 Task: Check the average views per listing of ceramic floors in the last 5 years.
Action: Mouse moved to (913, 211)
Screenshot: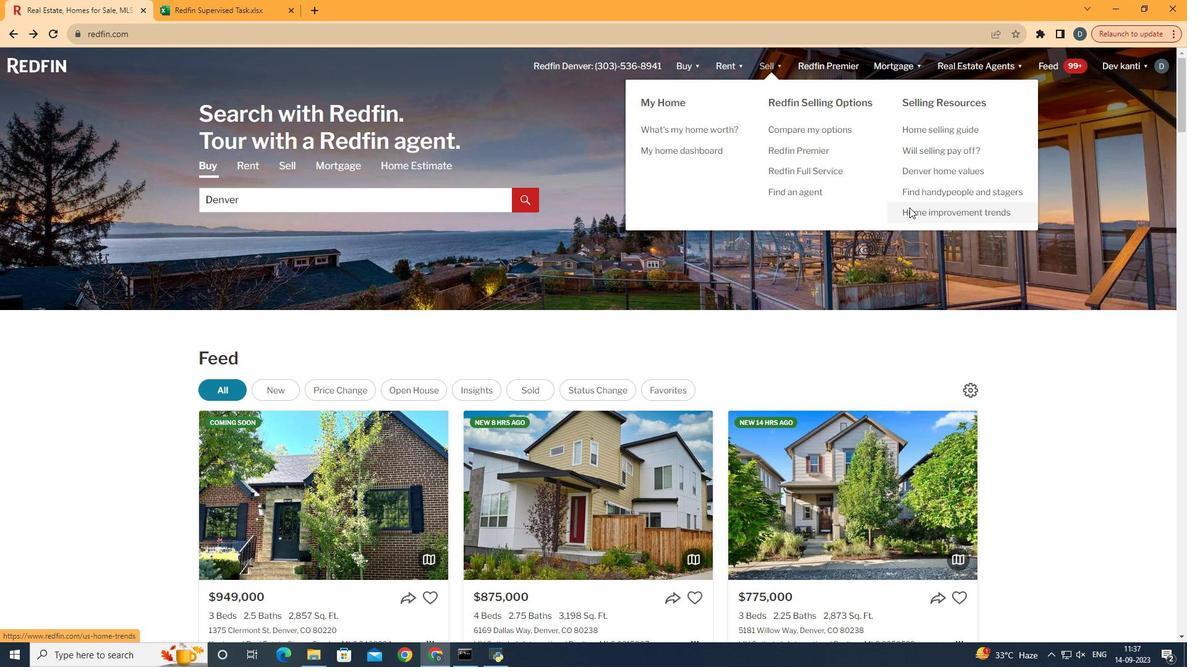 
Action: Mouse pressed left at (913, 211)
Screenshot: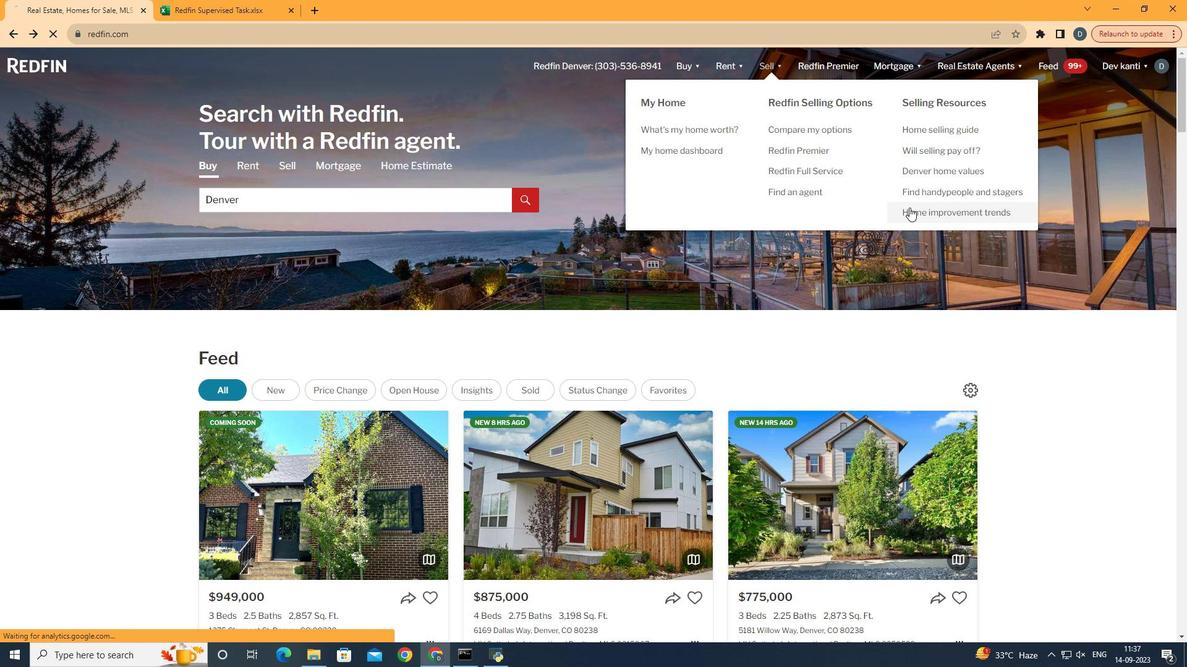 
Action: Mouse moved to (314, 241)
Screenshot: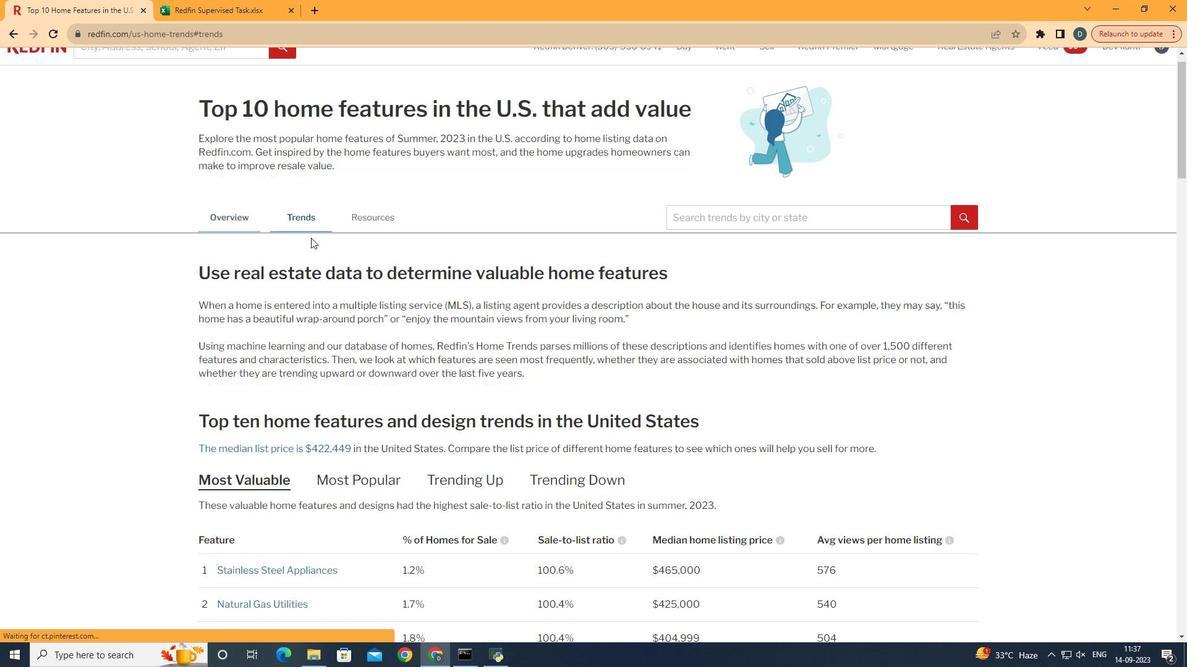 
Action: Mouse pressed left at (314, 241)
Screenshot: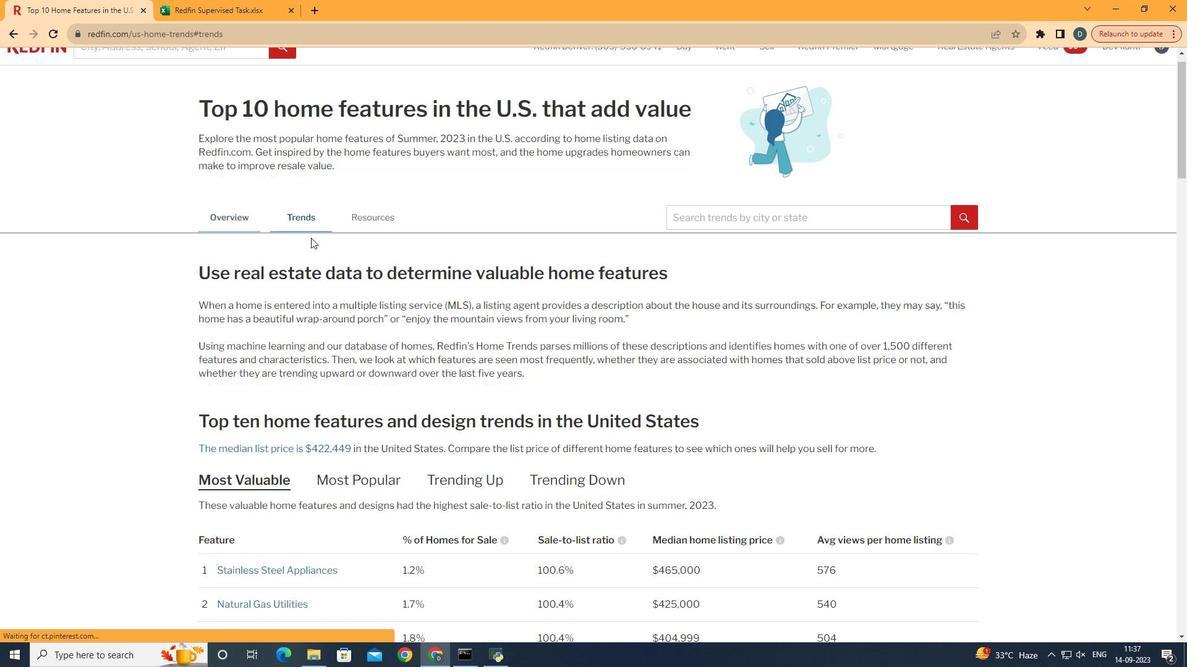 
Action: Mouse moved to (714, 416)
Screenshot: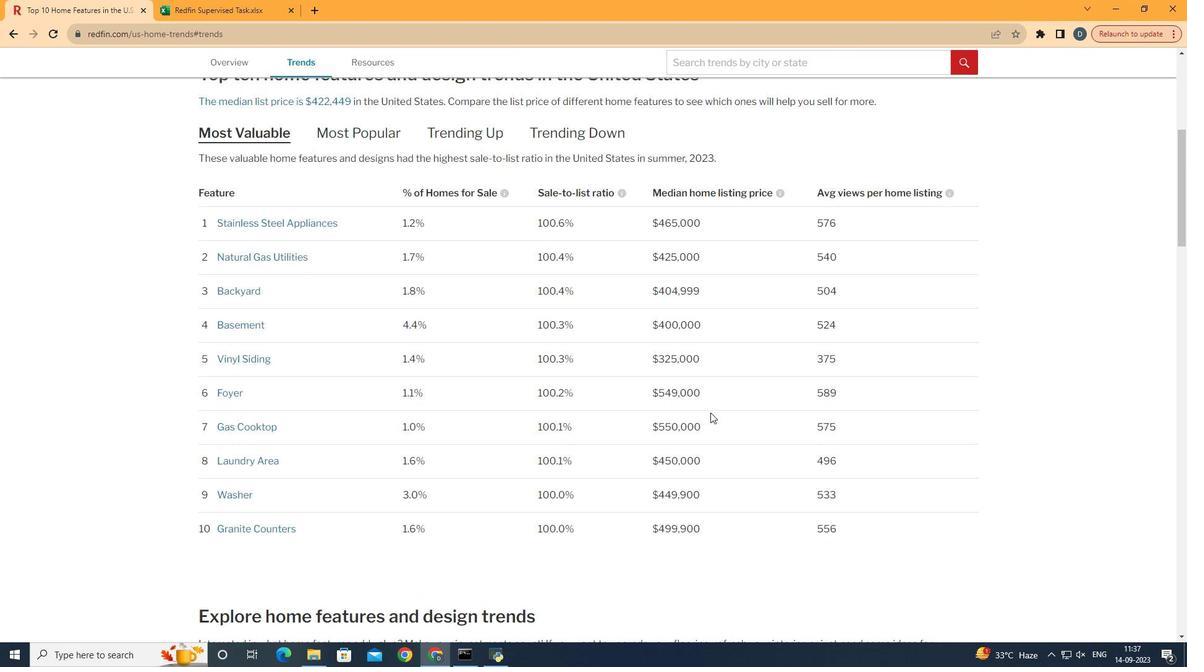 
Action: Mouse scrolled (714, 416) with delta (0, 0)
Screenshot: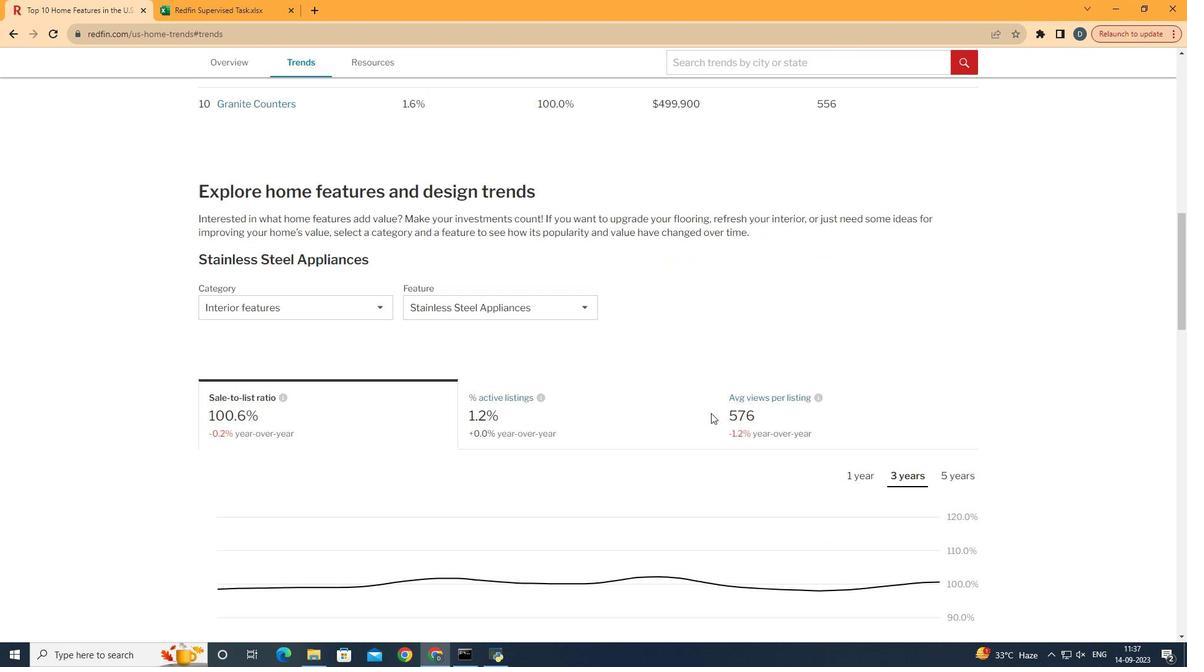 
Action: Mouse scrolled (714, 416) with delta (0, 0)
Screenshot: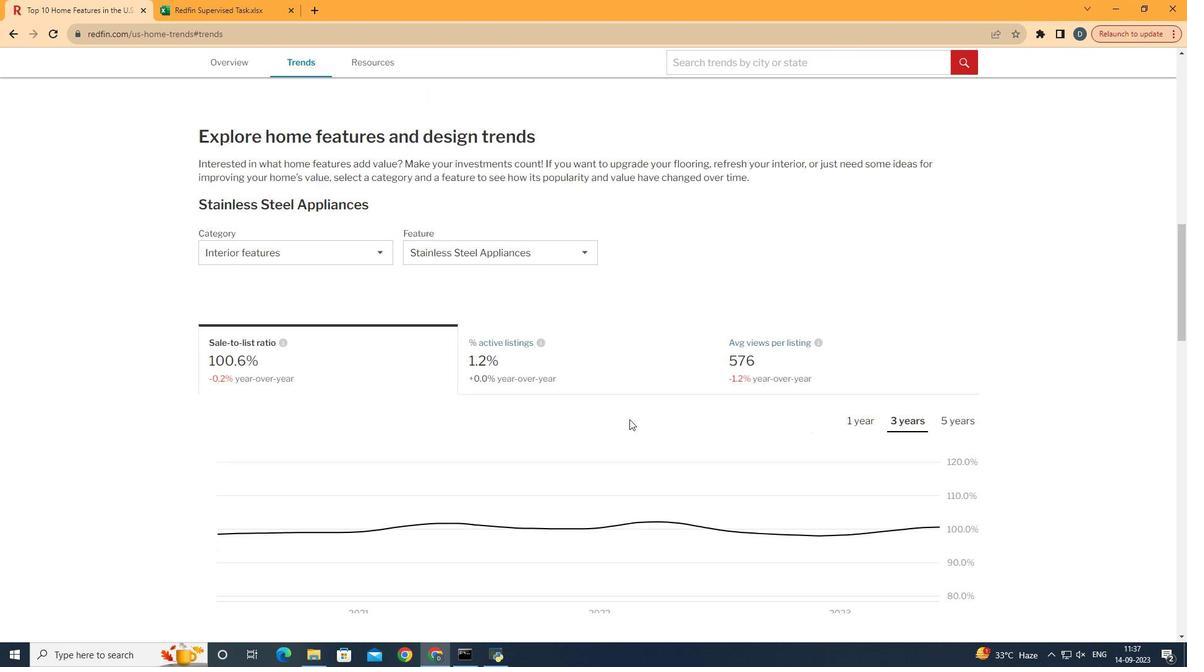 
Action: Mouse scrolled (714, 416) with delta (0, 0)
Screenshot: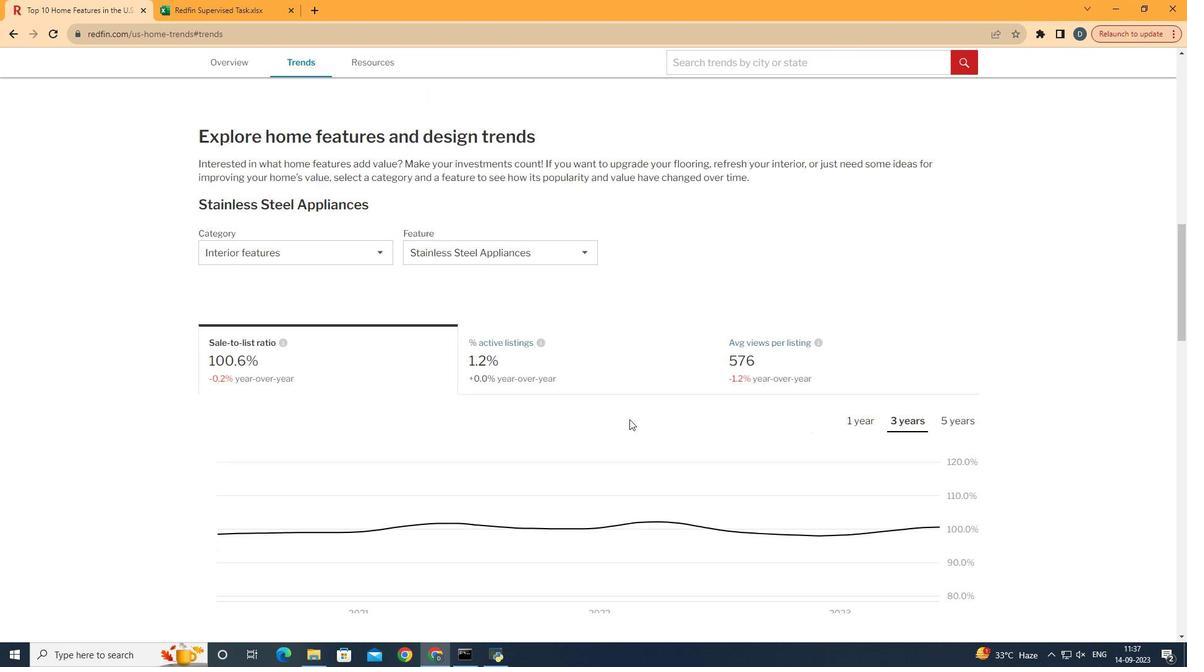 
Action: Mouse scrolled (714, 416) with delta (0, 0)
Screenshot: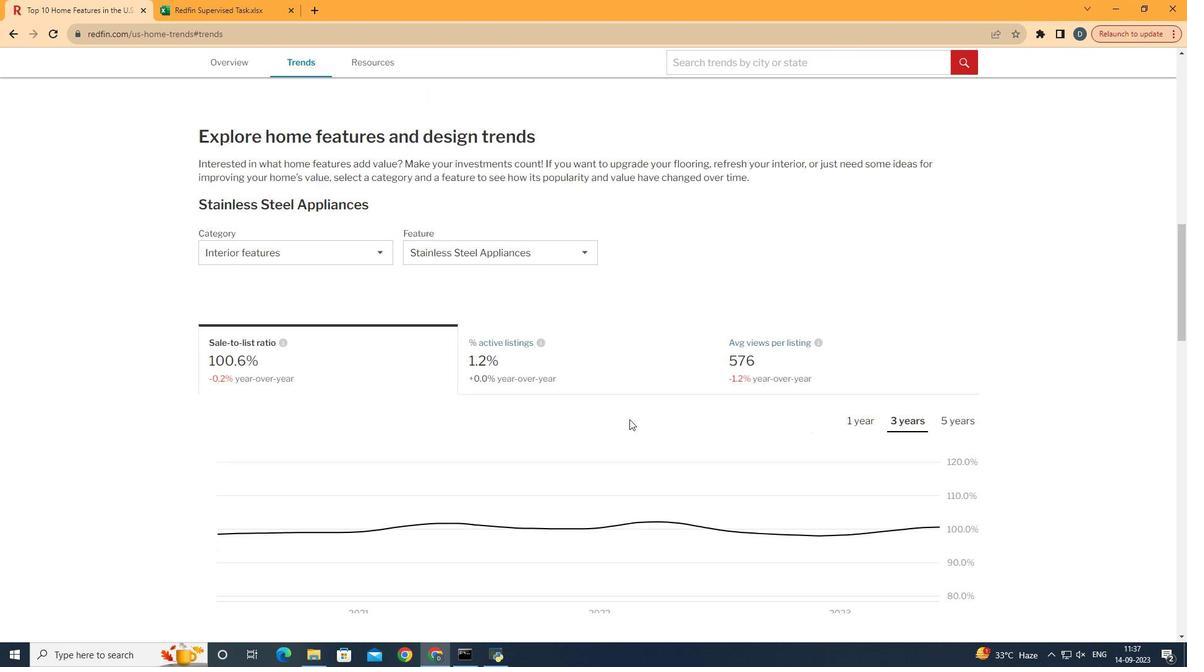 
Action: Mouse scrolled (714, 416) with delta (0, 0)
Screenshot: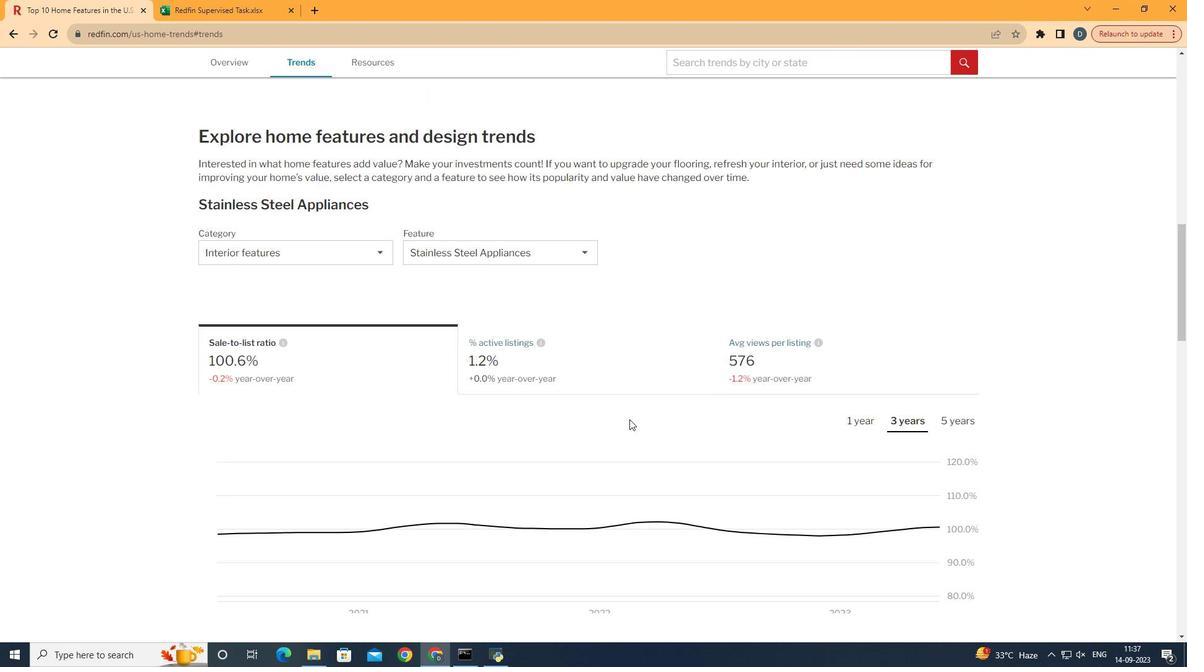 
Action: Mouse scrolled (714, 416) with delta (0, 0)
Screenshot: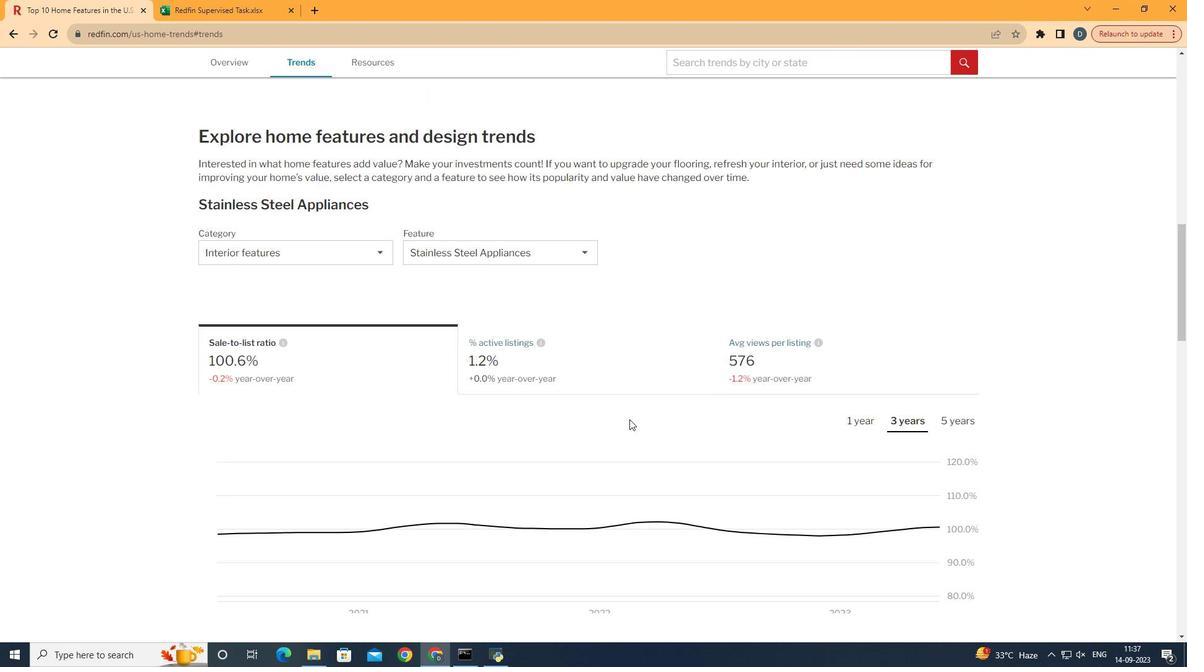 
Action: Mouse moved to (714, 416)
Screenshot: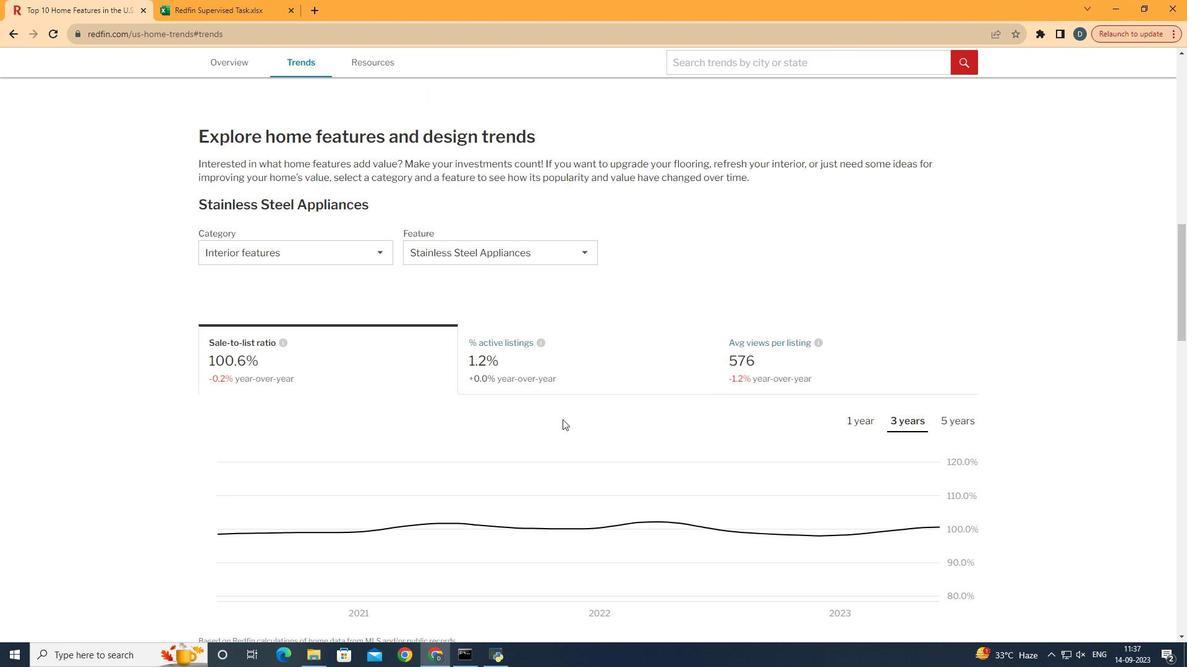 
Action: Mouse scrolled (714, 416) with delta (0, 0)
Screenshot: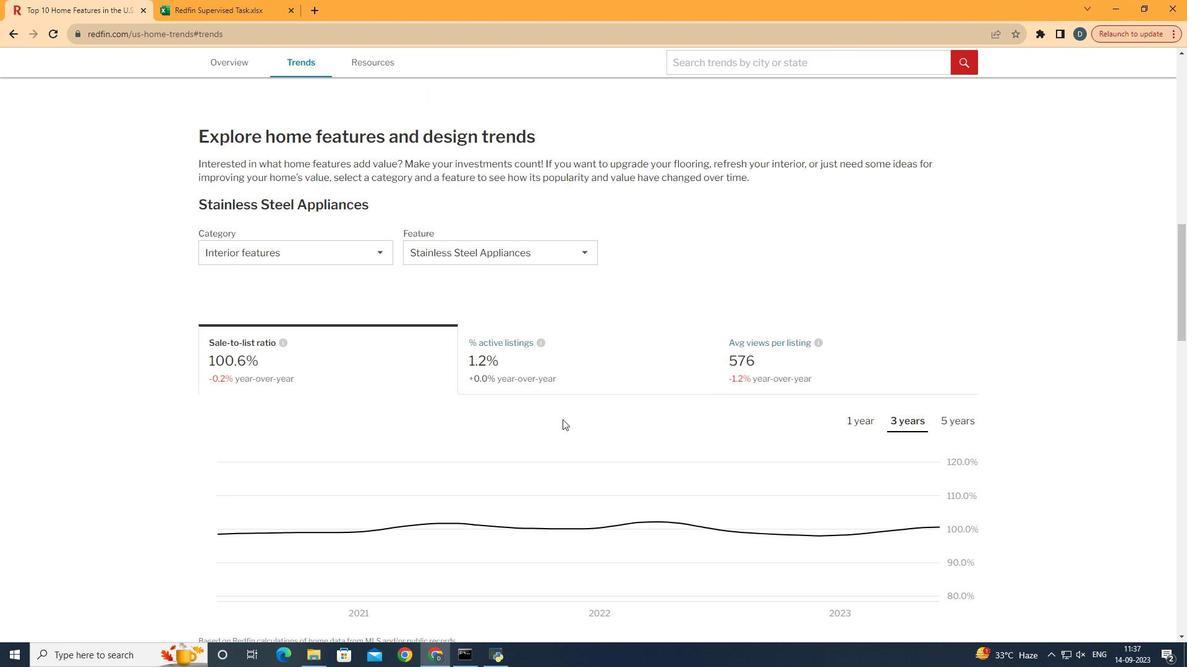 
Action: Mouse scrolled (714, 416) with delta (0, 0)
Screenshot: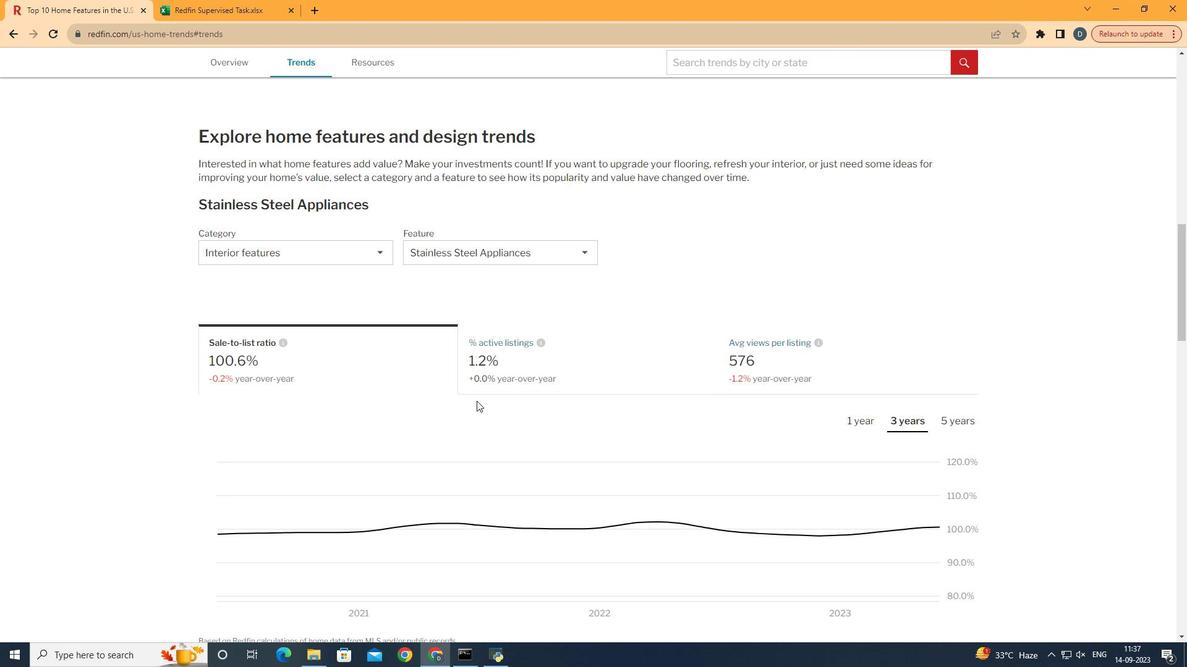 
Action: Mouse moved to (359, 263)
Screenshot: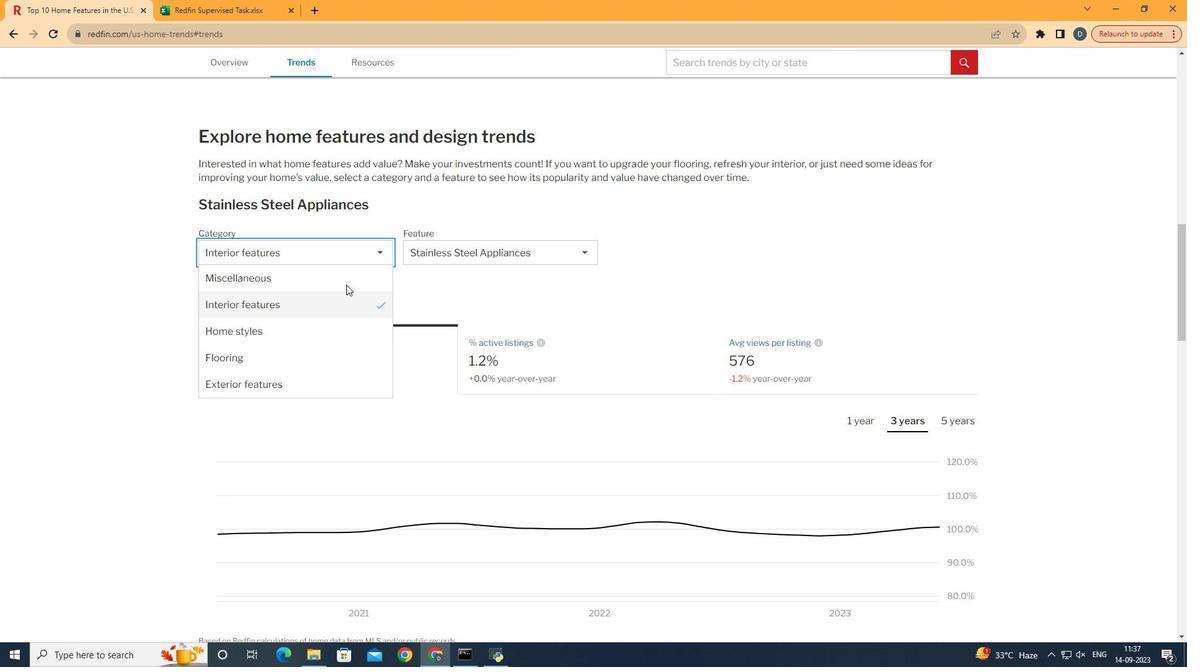 
Action: Mouse pressed left at (359, 263)
Screenshot: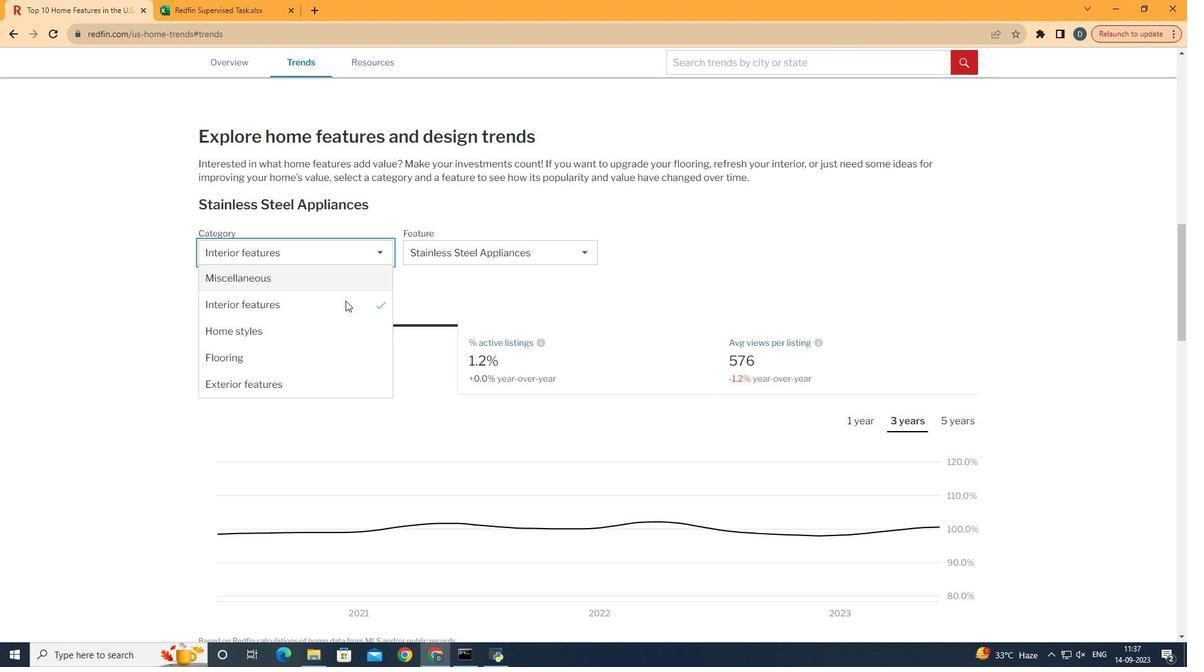 
Action: Mouse moved to (341, 359)
Screenshot: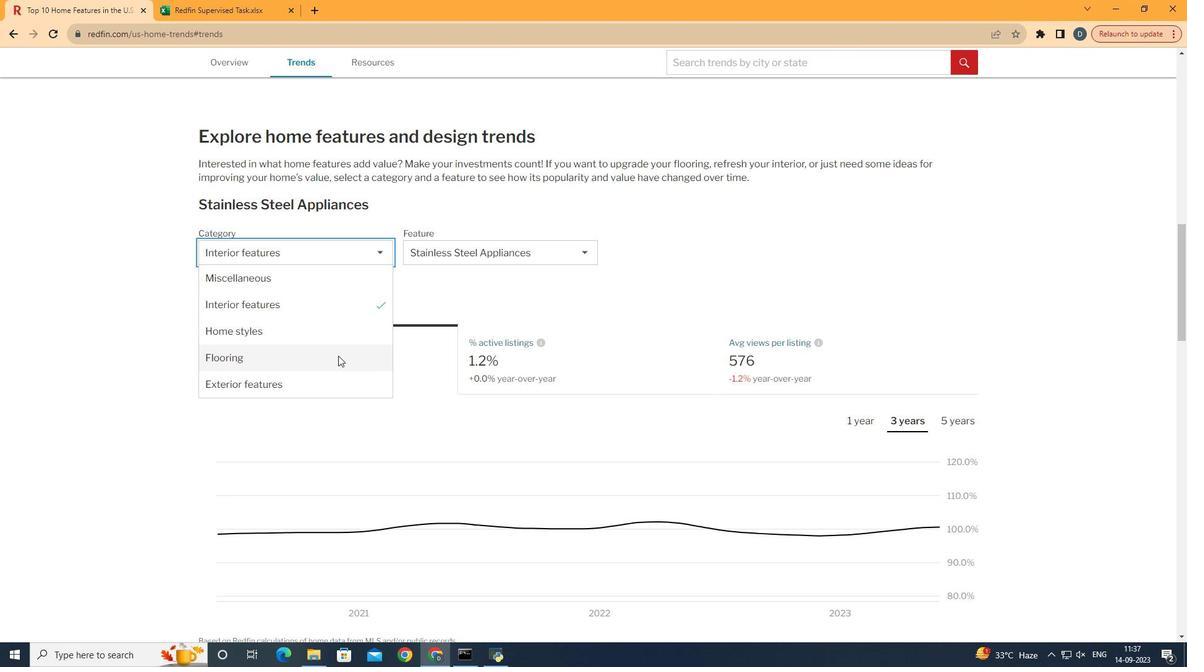 
Action: Mouse pressed left at (341, 359)
Screenshot: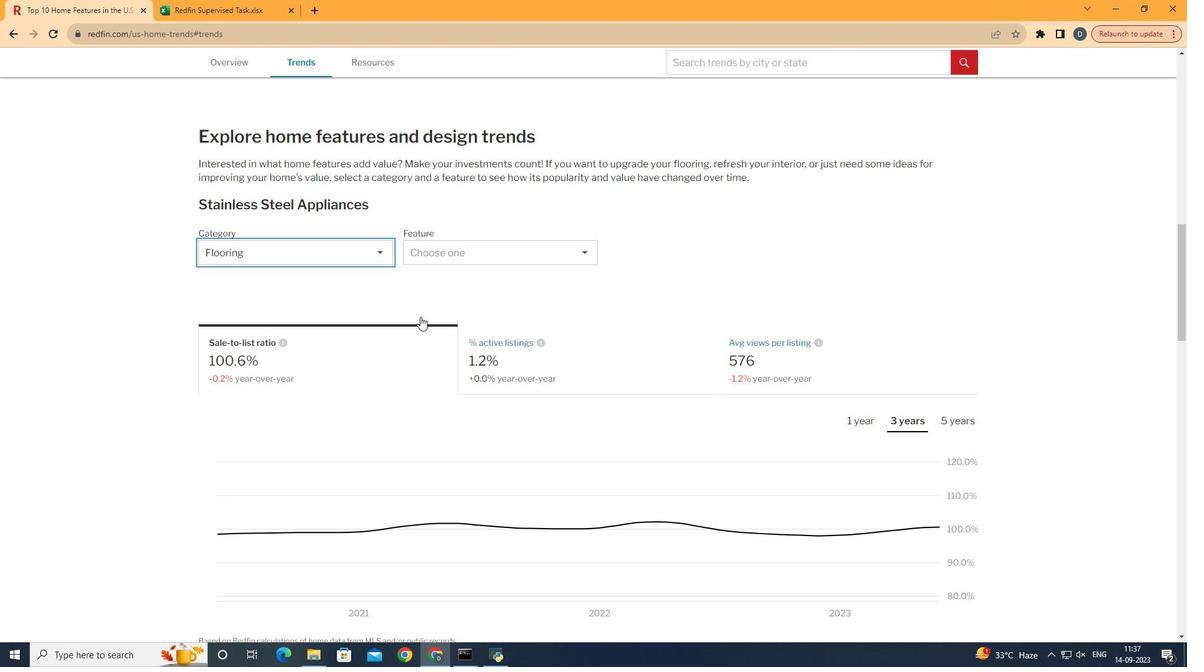 
Action: Mouse moved to (535, 259)
Screenshot: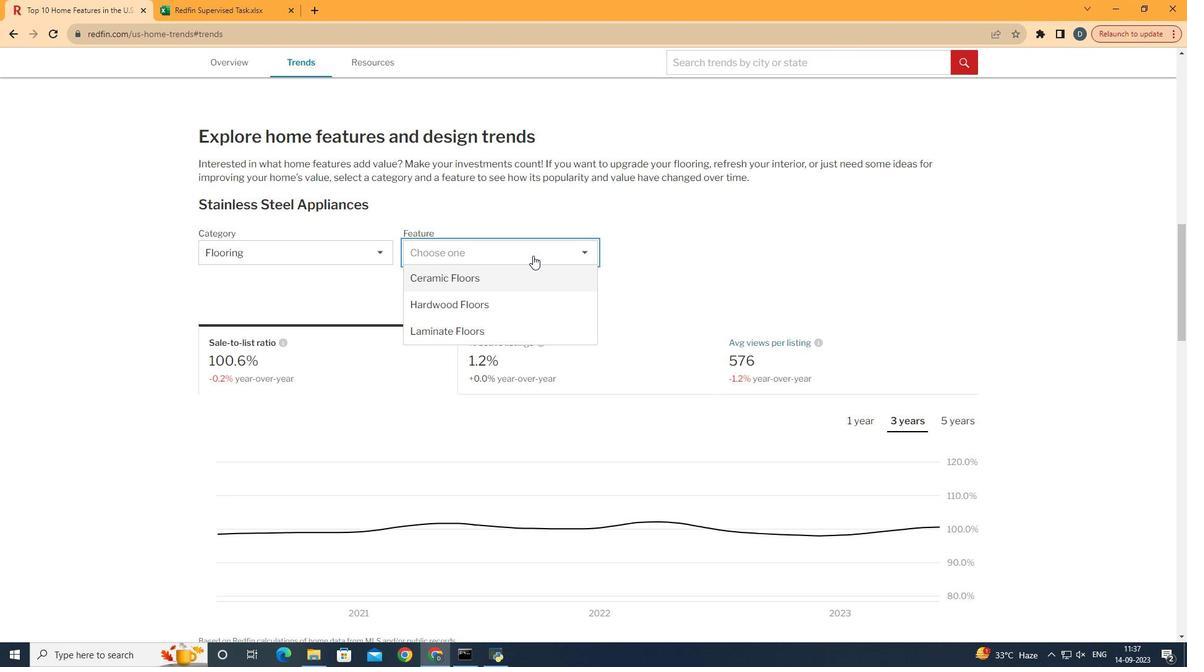 
Action: Mouse pressed left at (535, 259)
Screenshot: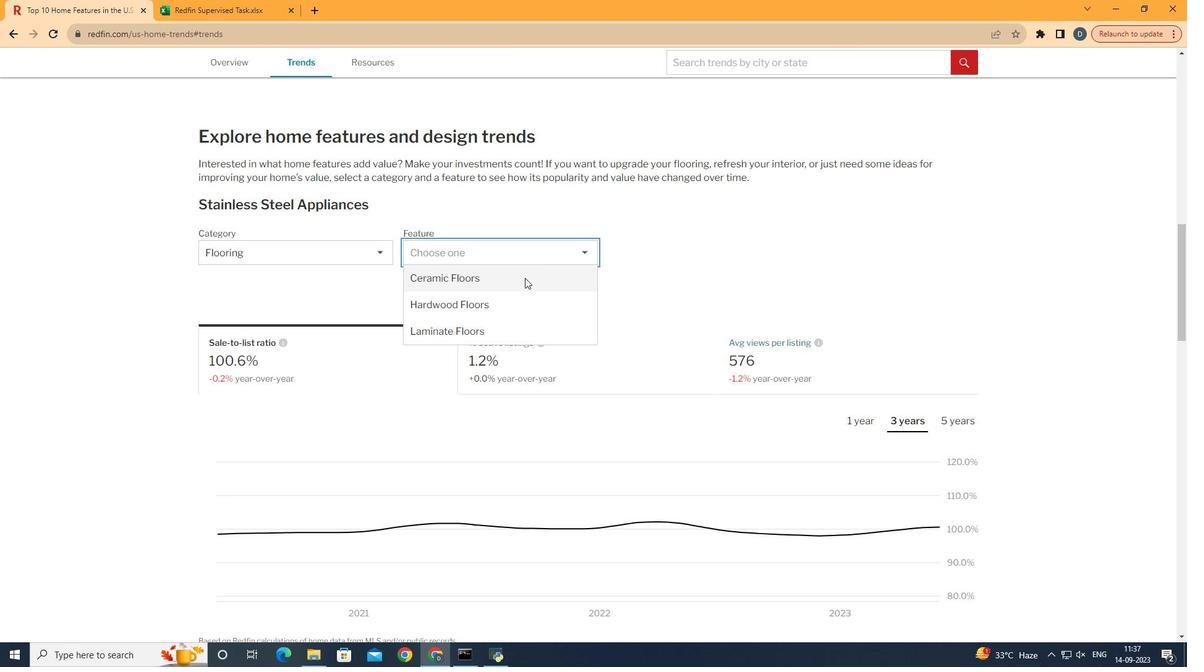 
Action: Mouse moved to (528, 283)
Screenshot: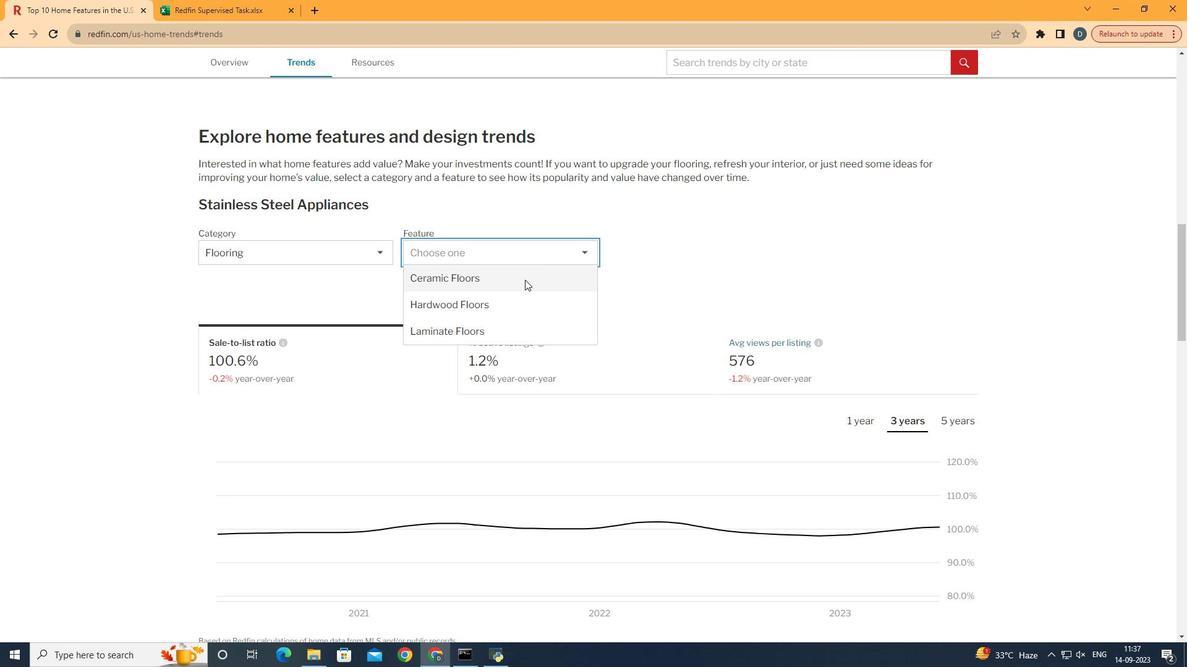 
Action: Mouse pressed left at (528, 283)
Screenshot: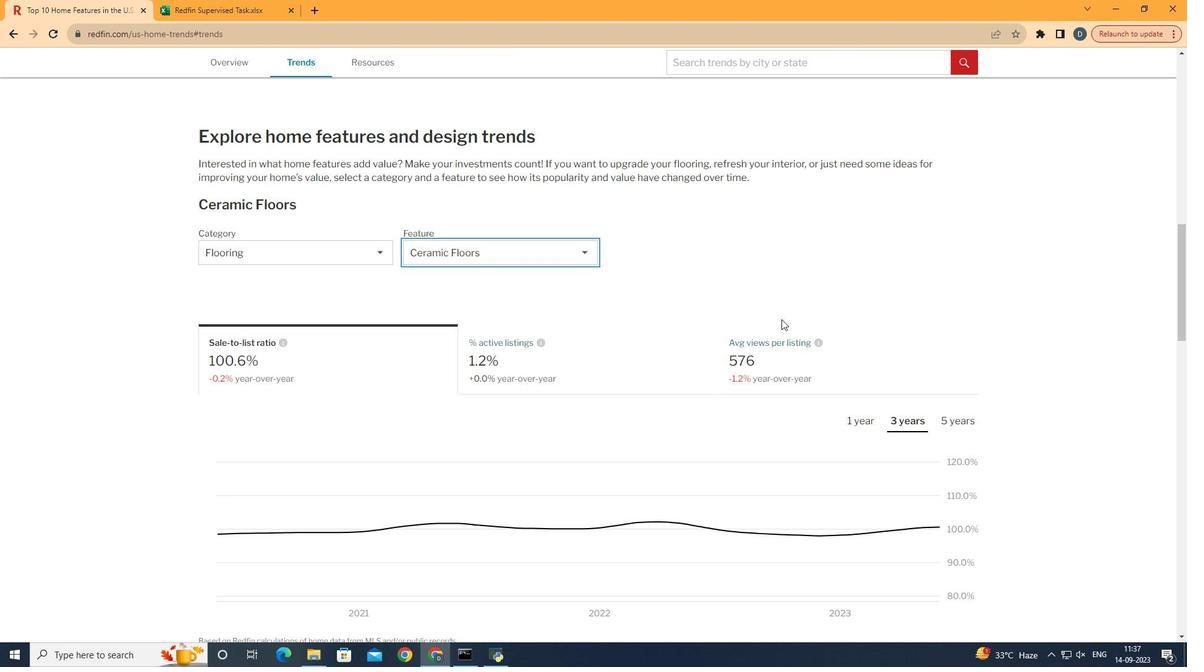 
Action: Mouse moved to (849, 365)
Screenshot: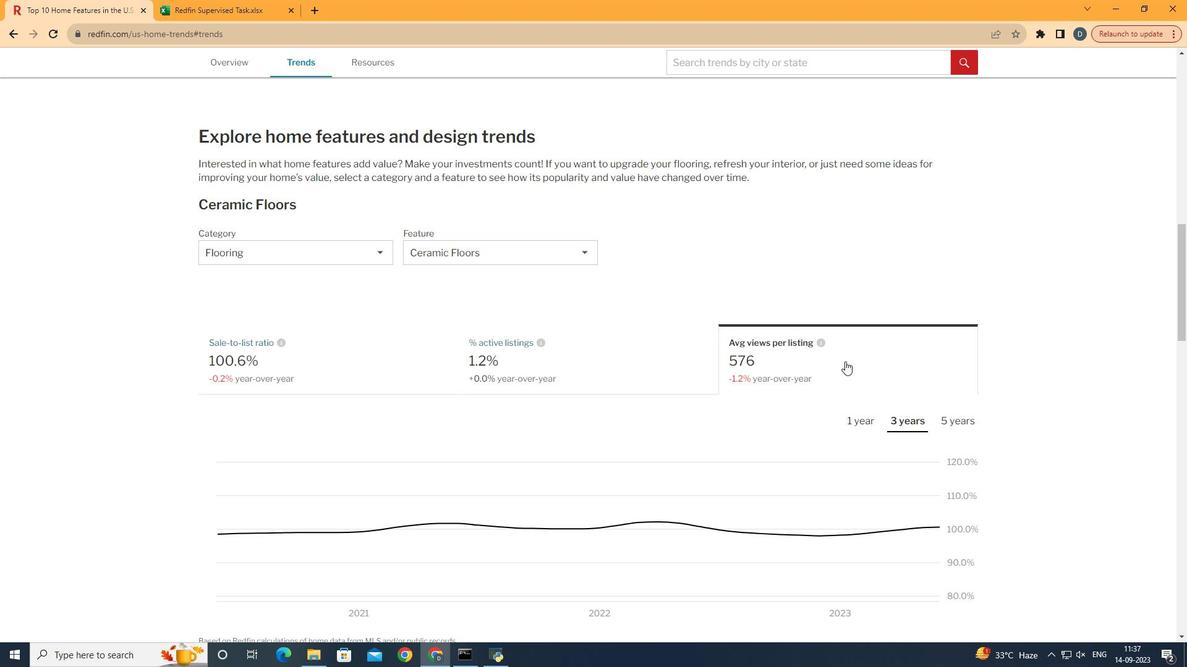 
Action: Mouse pressed left at (849, 365)
Screenshot: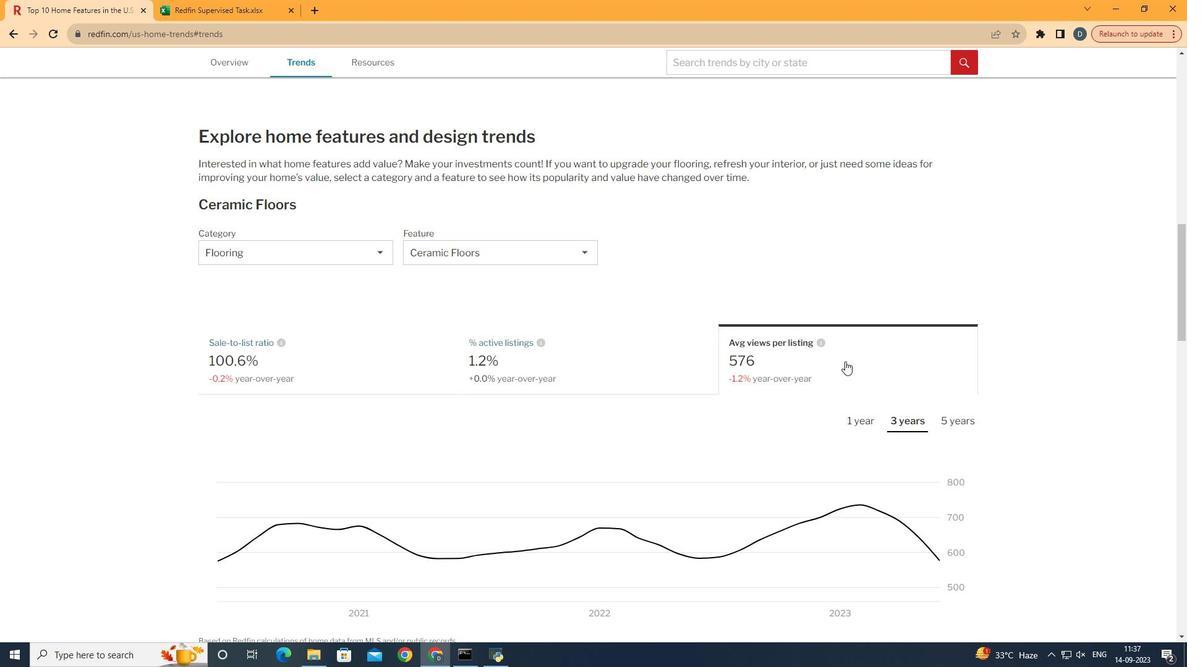 
Action: Mouse moved to (849, 365)
Screenshot: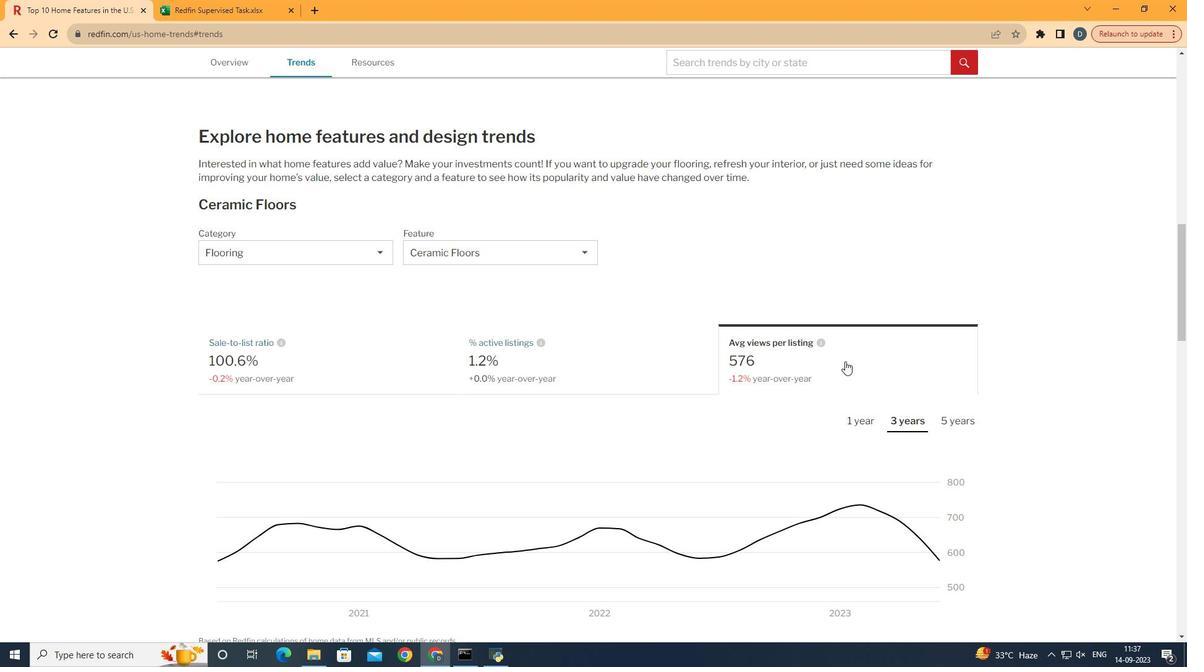 
Action: Mouse scrolled (849, 364) with delta (0, 0)
Screenshot: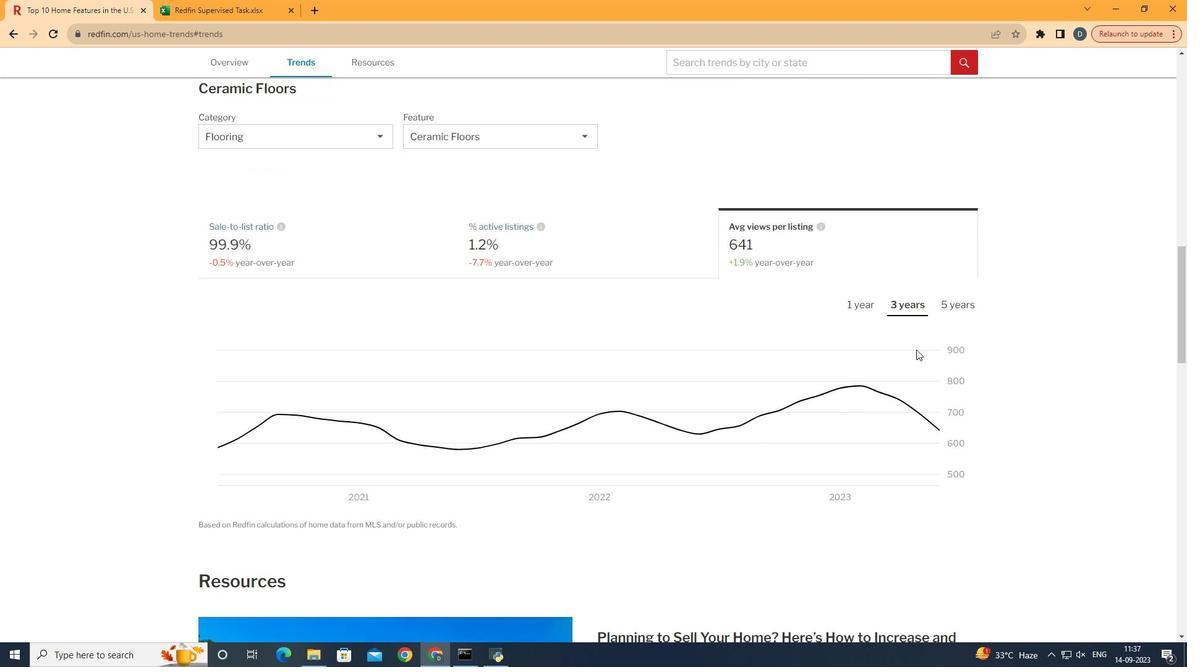 
Action: Mouse scrolled (849, 364) with delta (0, 0)
Screenshot: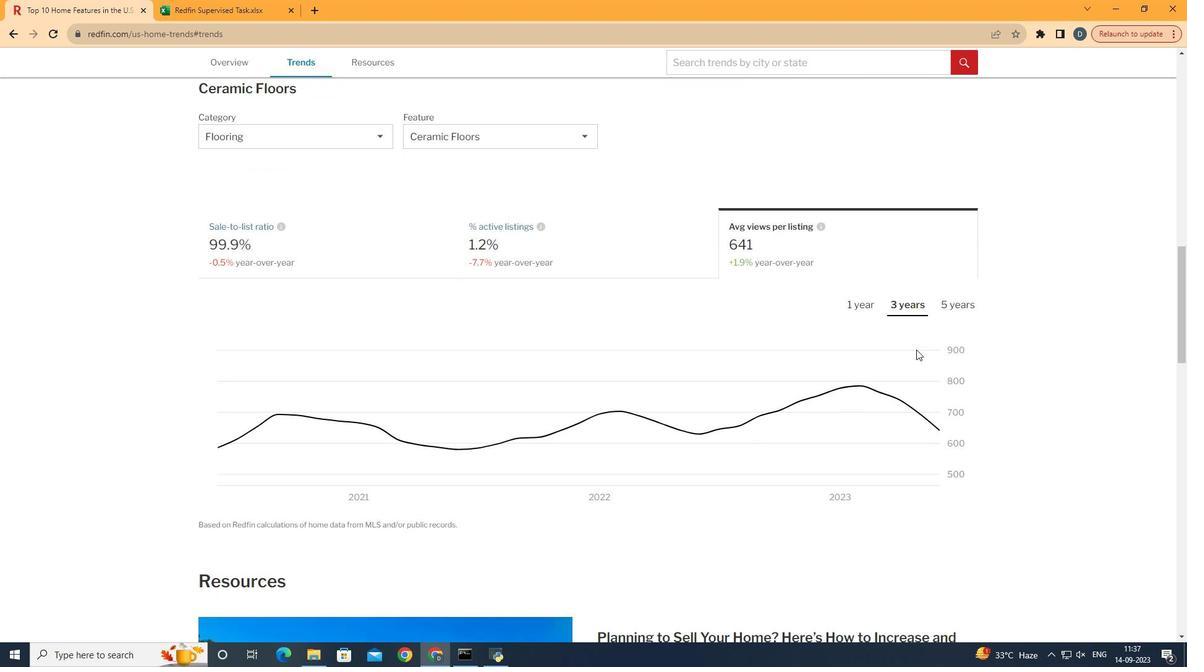
Action: Mouse moved to (977, 296)
Screenshot: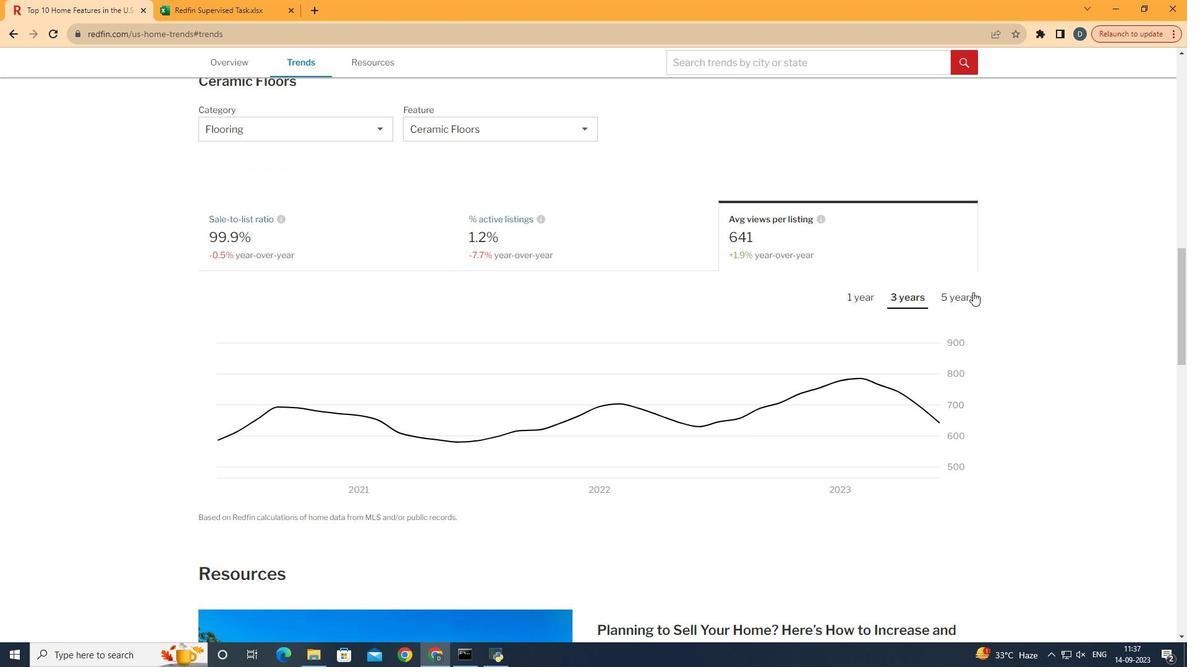 
Action: Mouse pressed left at (977, 296)
Screenshot: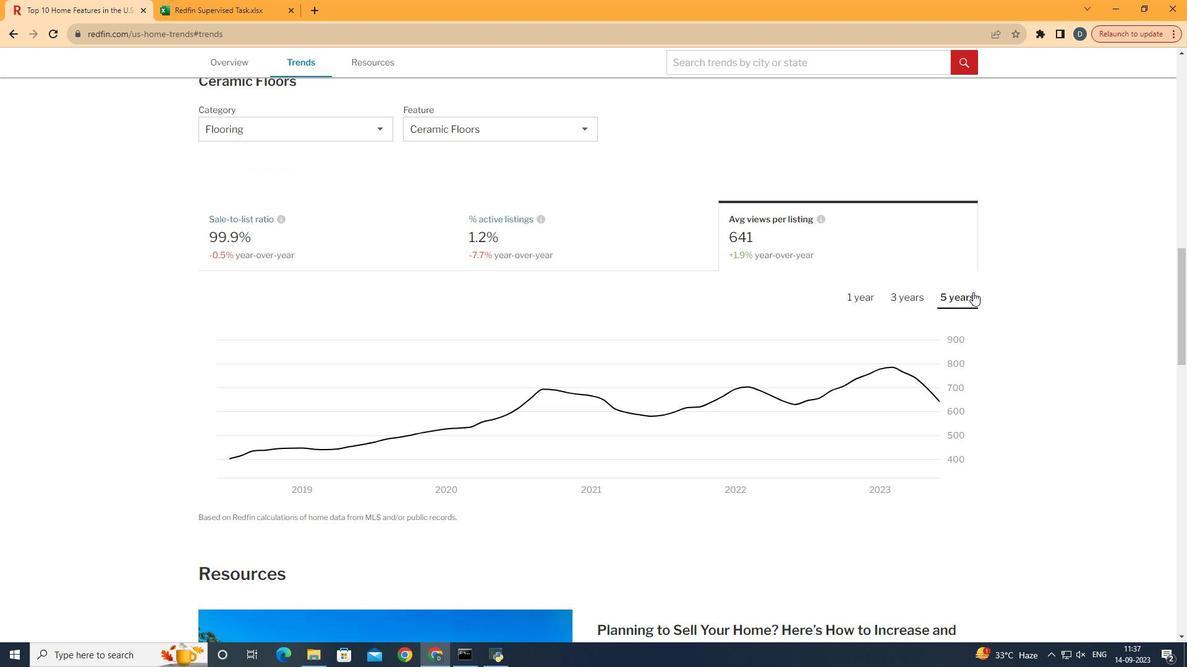 
Action: Mouse moved to (976, 296)
Screenshot: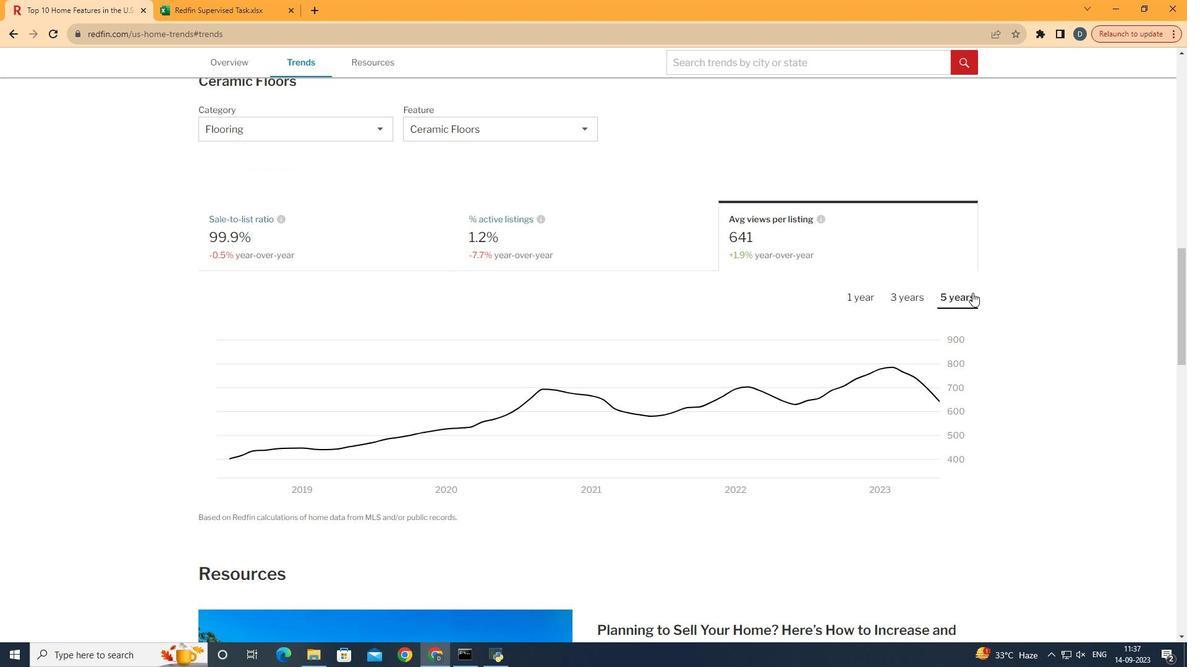 
